 Task: Unsave a job.
Action: Mouse moved to (700, 78)
Screenshot: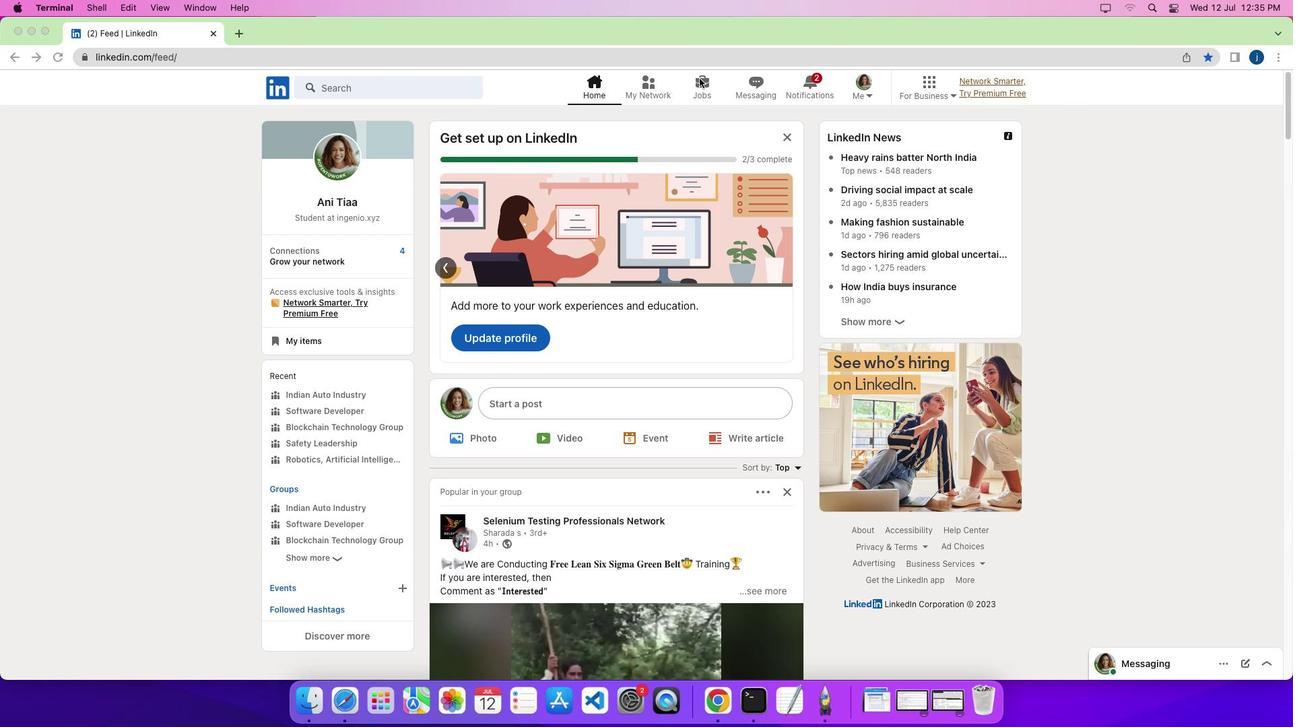 
Action: Mouse pressed left at (700, 78)
Screenshot: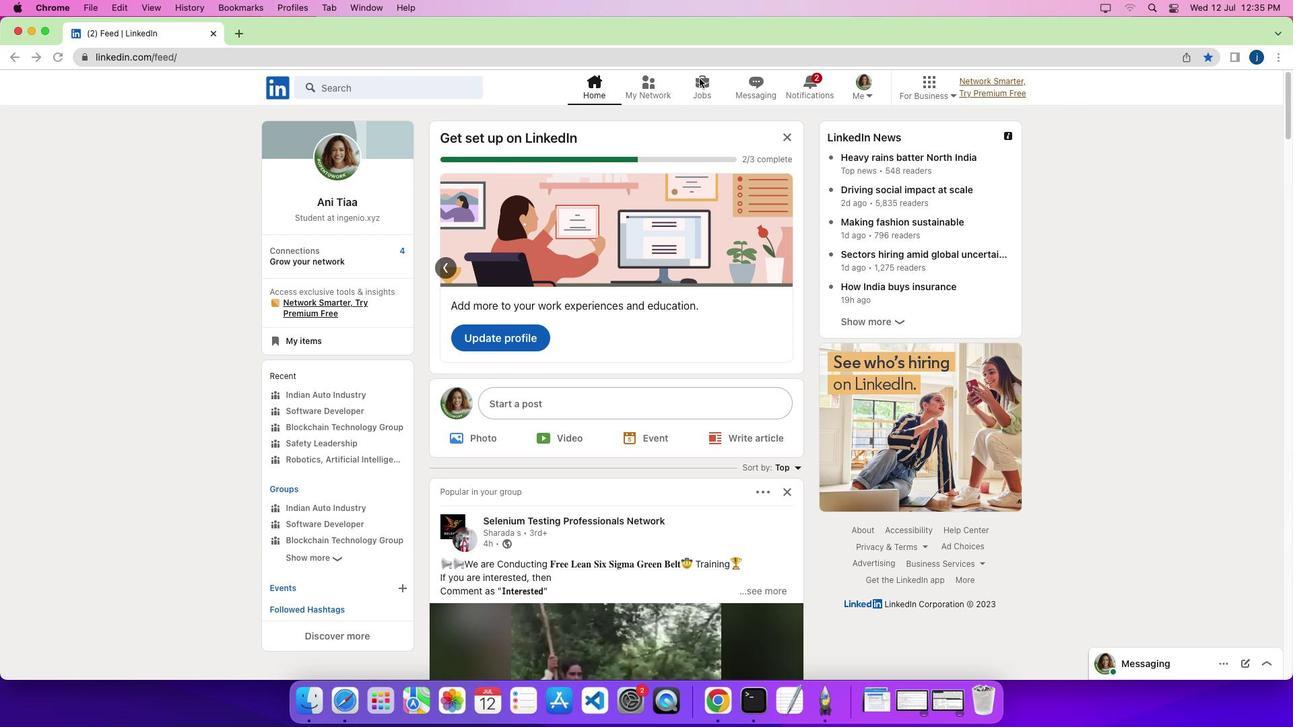 
Action: Mouse pressed left at (700, 78)
Screenshot: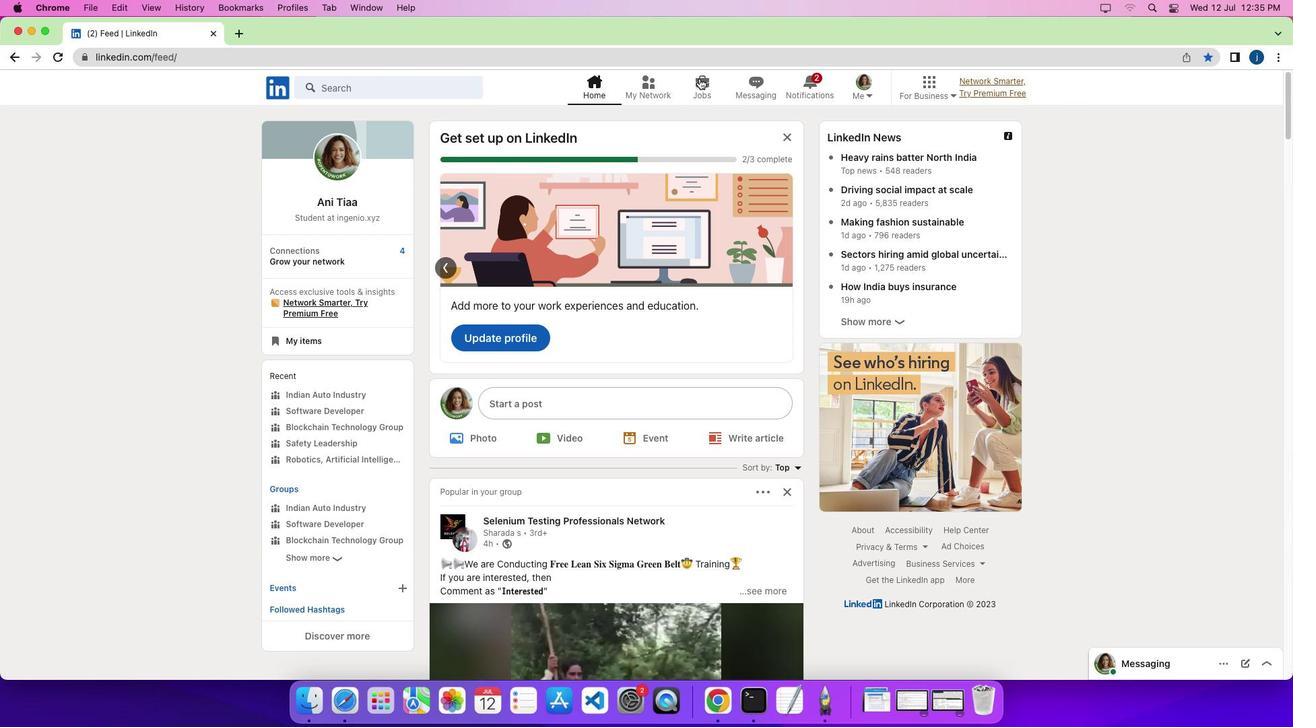 
Action: Mouse moved to (315, 372)
Screenshot: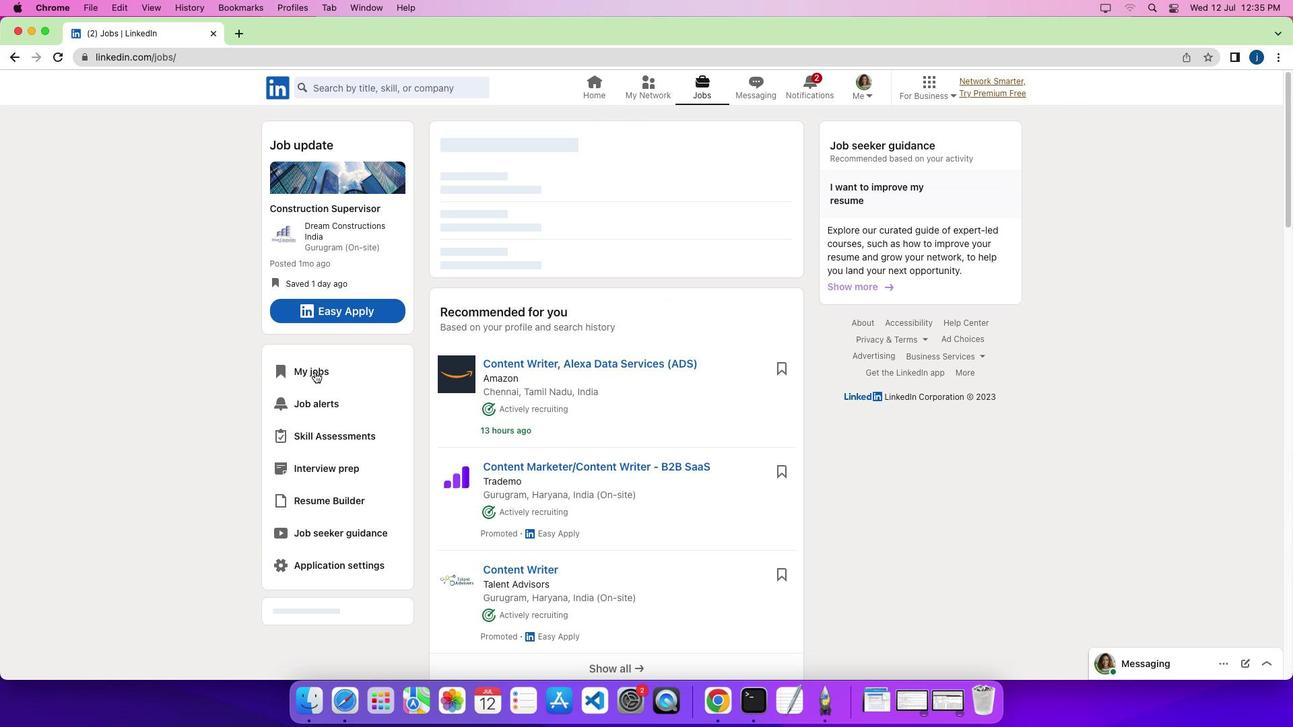
Action: Mouse pressed left at (315, 372)
Screenshot: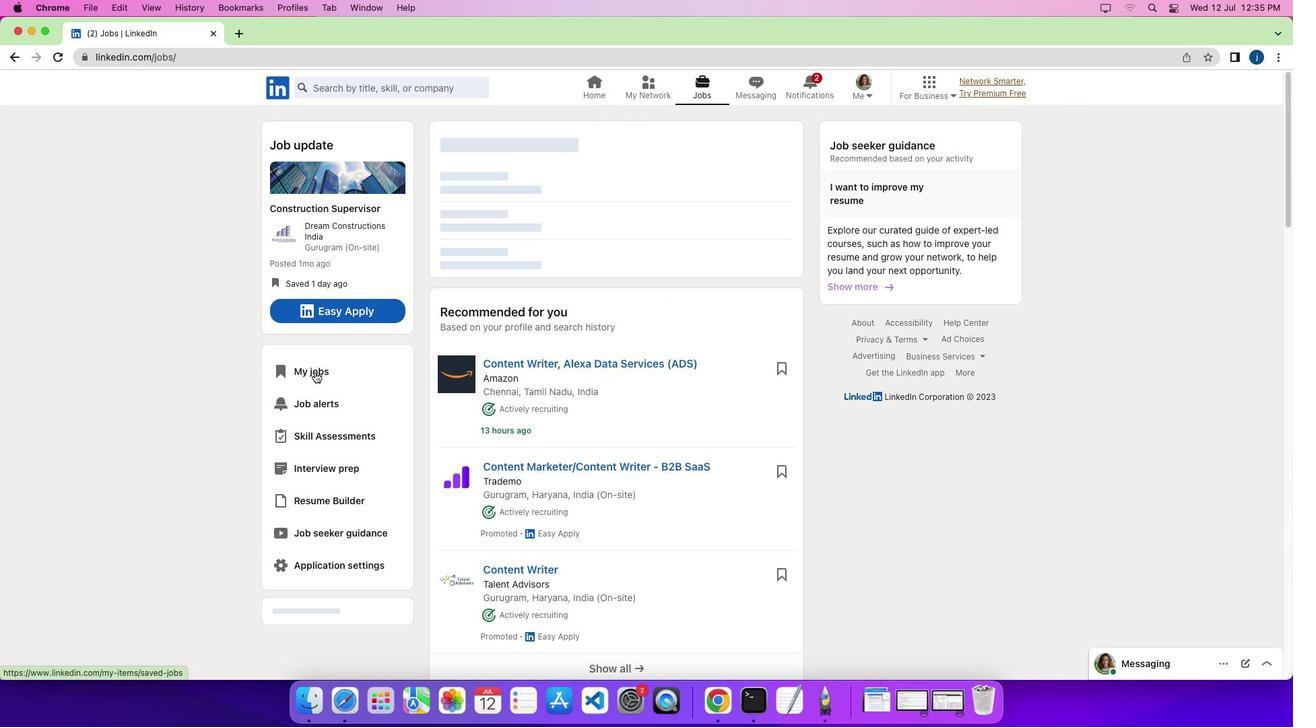 
Action: Mouse moved to (763, 212)
Screenshot: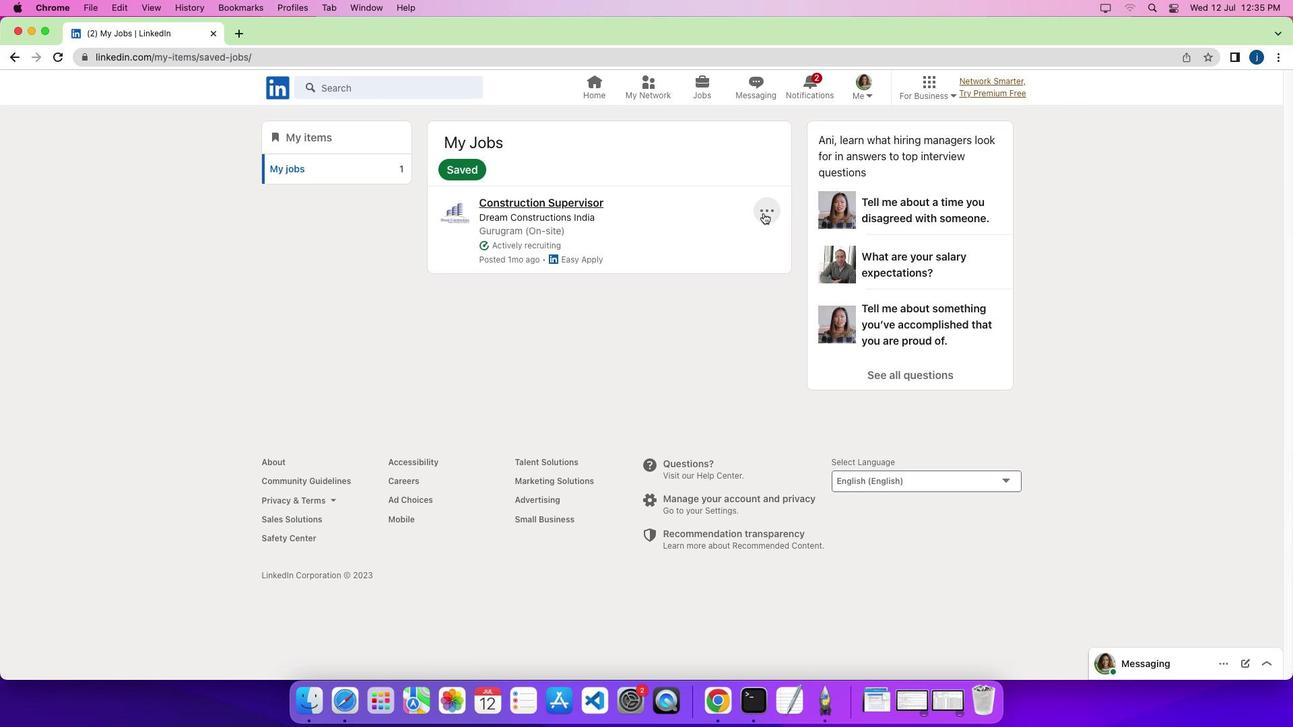 
Action: Mouse pressed left at (763, 212)
Screenshot: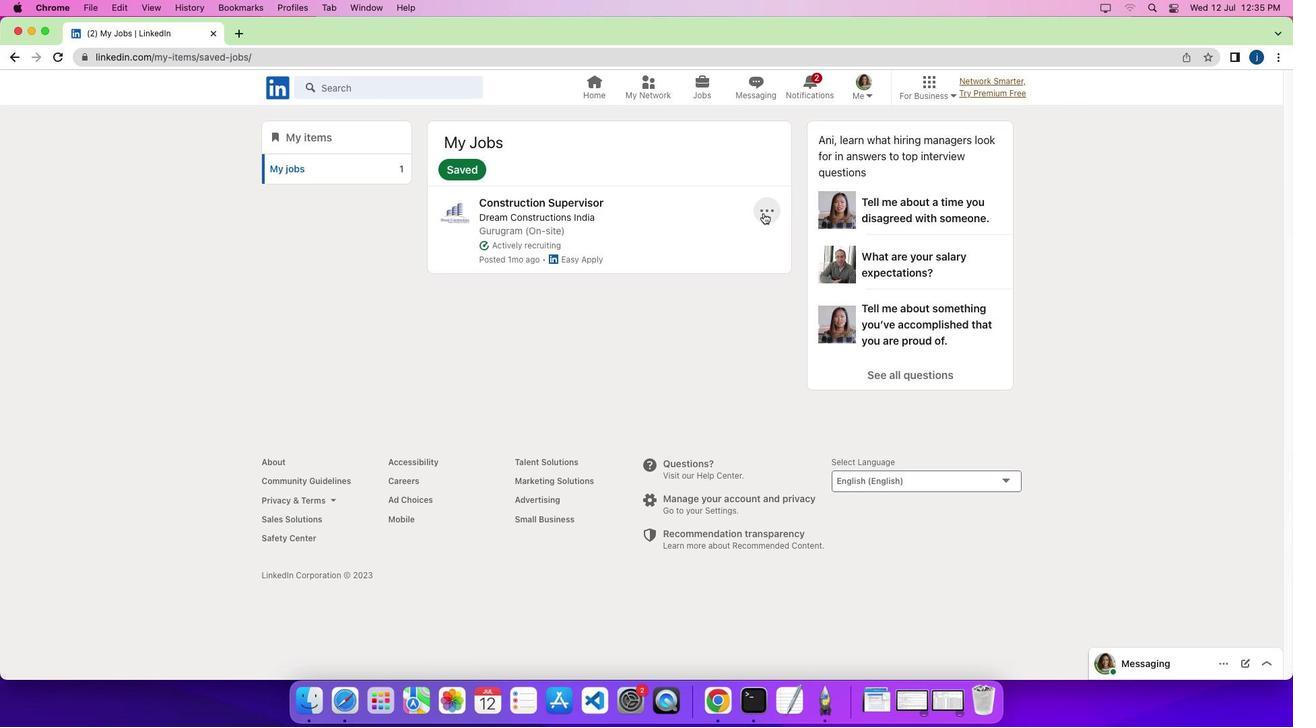 
Action: Mouse moved to (687, 328)
Screenshot: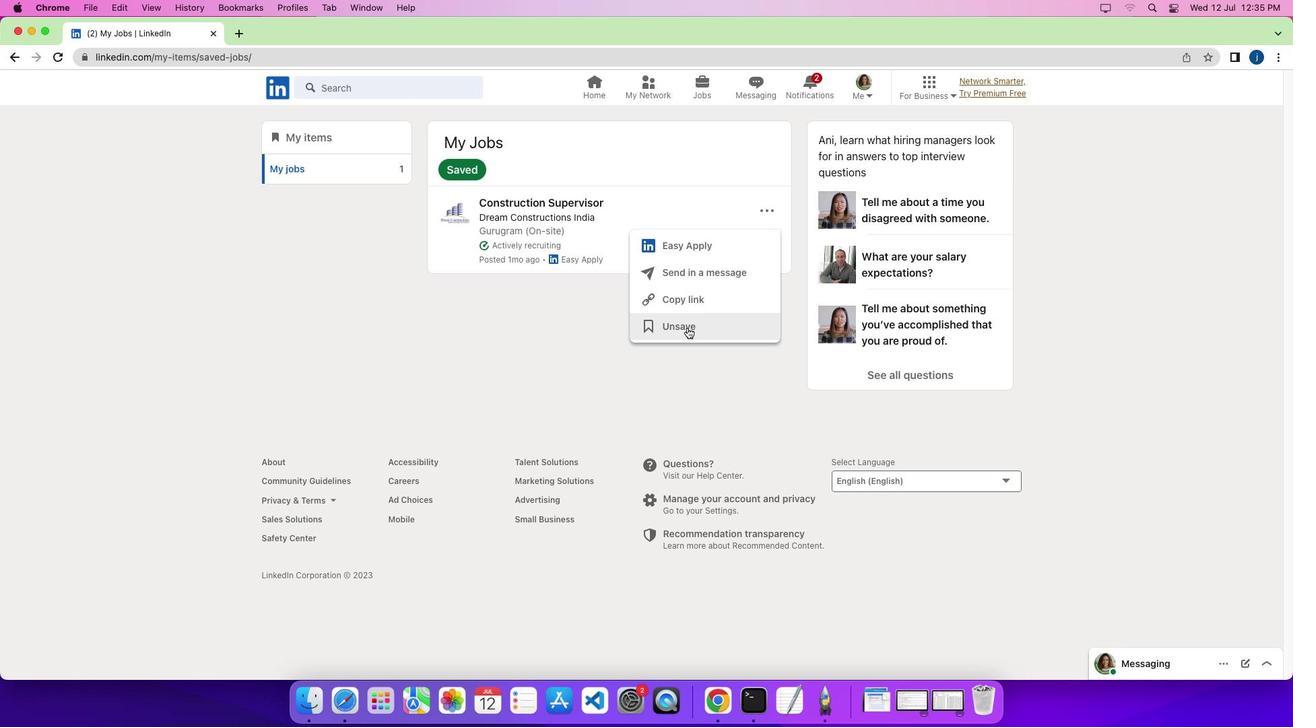 
Action: Mouse pressed left at (687, 328)
Screenshot: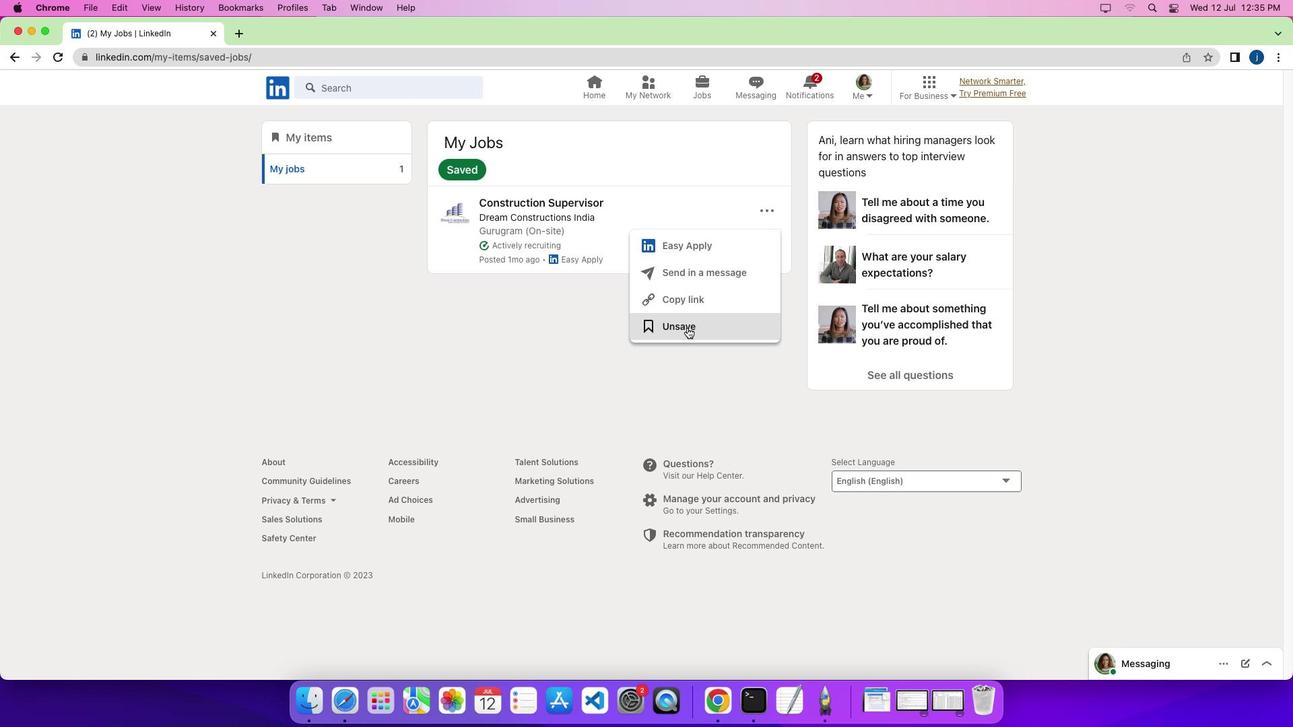 
Action: Mouse moved to (693, 345)
Screenshot: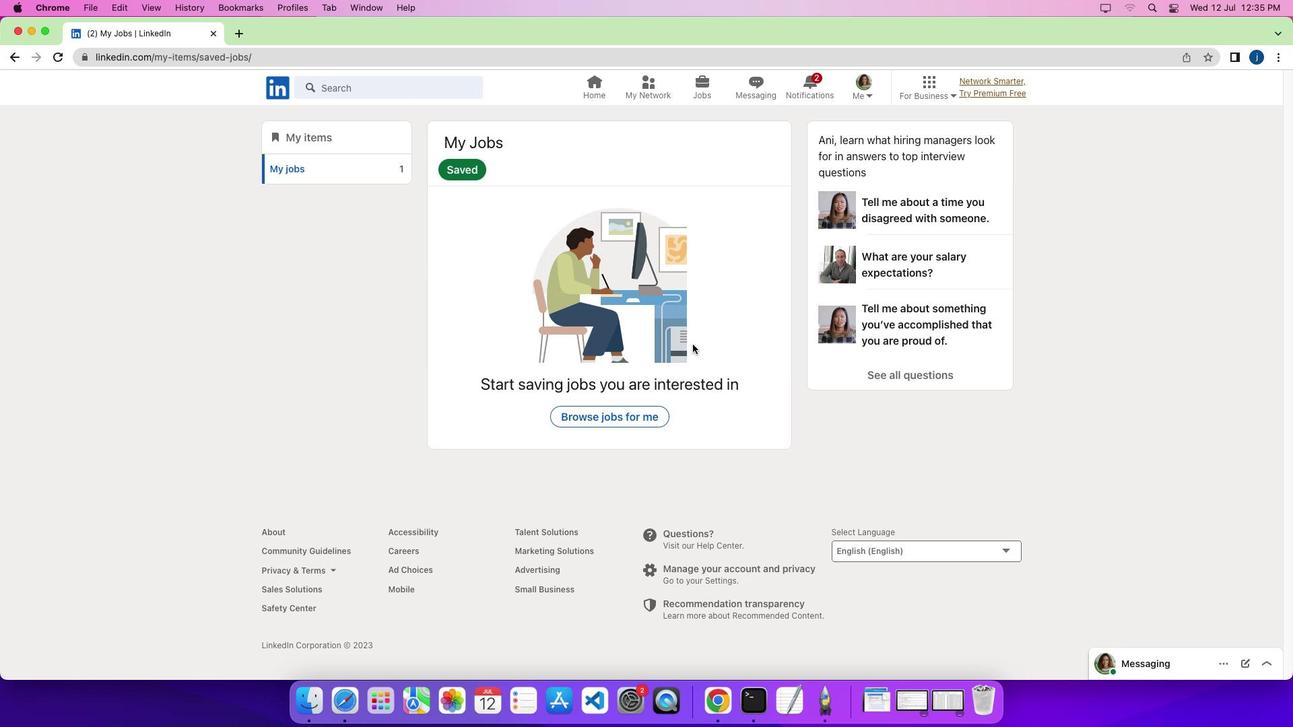 
